Task: Enable the video filter "Gradient video filter" for mosaic bridge stream output.
Action: Mouse moved to (96, 12)
Screenshot: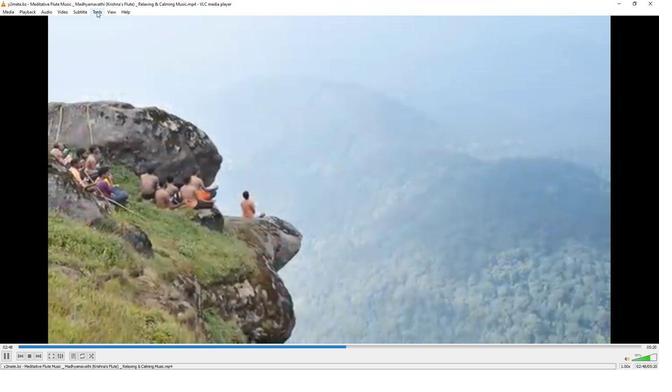 
Action: Mouse pressed left at (96, 12)
Screenshot: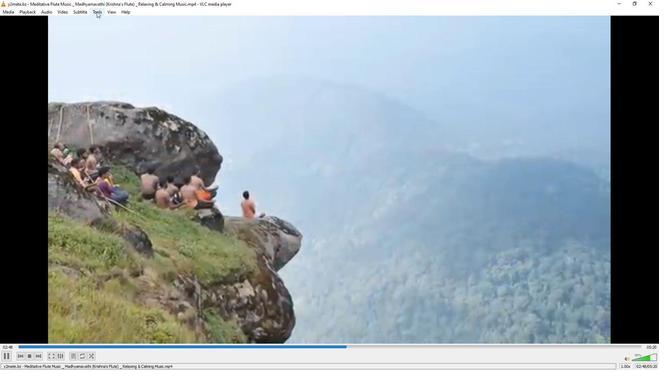 
Action: Mouse moved to (109, 92)
Screenshot: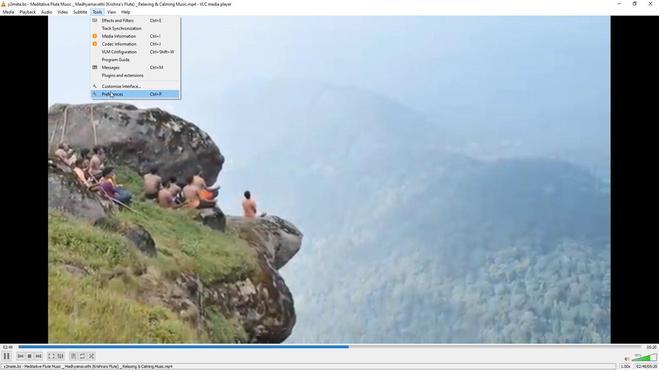 
Action: Mouse pressed left at (109, 92)
Screenshot: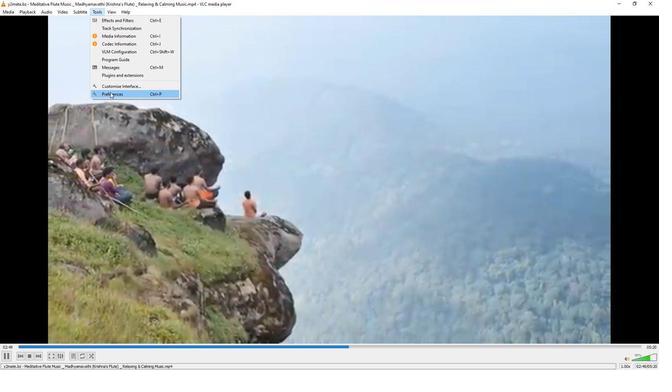 
Action: Mouse moved to (217, 299)
Screenshot: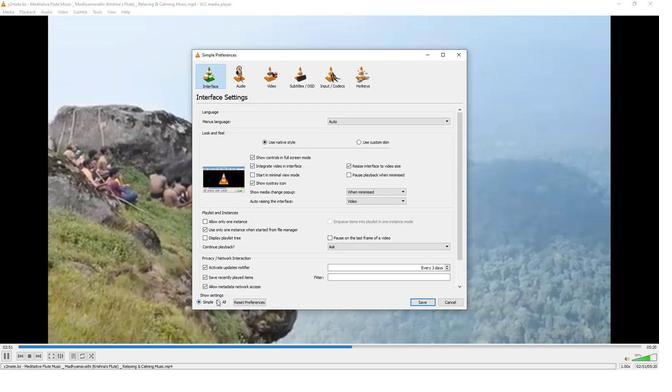 
Action: Mouse pressed left at (217, 299)
Screenshot: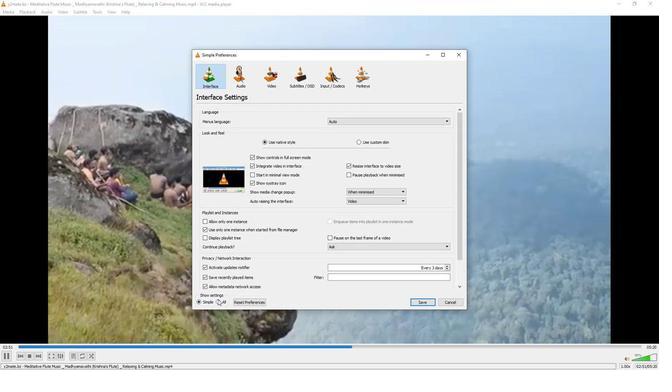 
Action: Mouse moved to (218, 262)
Screenshot: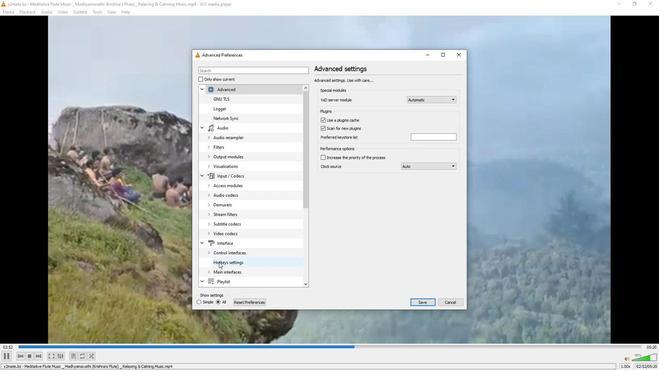 
Action: Mouse scrolled (218, 262) with delta (0, 0)
Screenshot: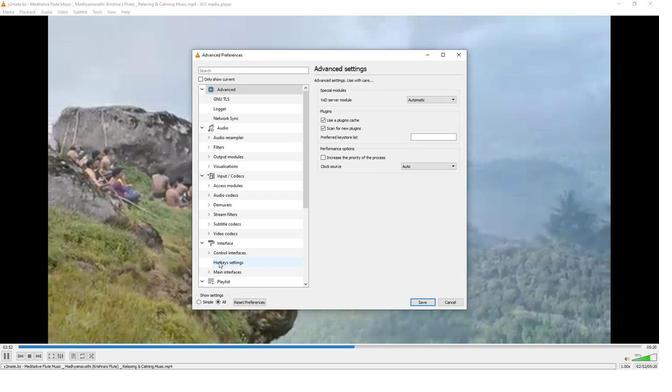 
Action: Mouse moved to (218, 262)
Screenshot: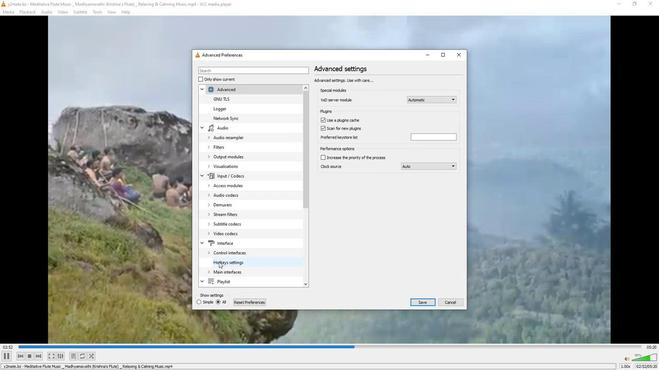 
Action: Mouse scrolled (218, 262) with delta (0, 0)
Screenshot: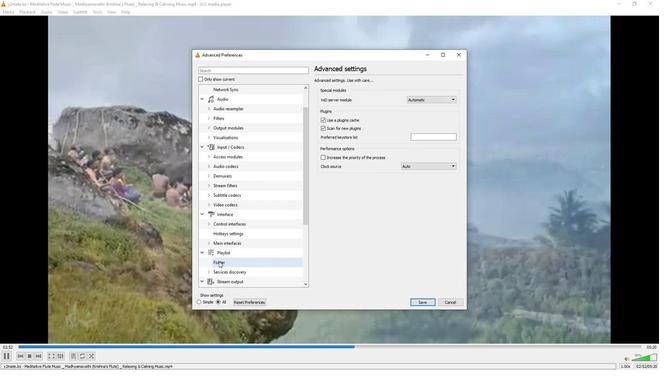 
Action: Mouse moved to (218, 262)
Screenshot: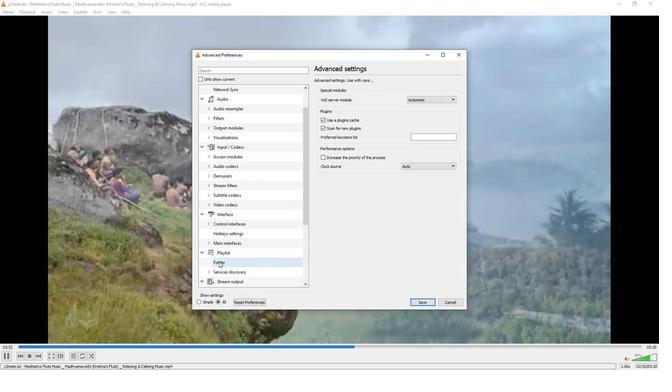 
Action: Mouse scrolled (218, 261) with delta (0, 0)
Screenshot: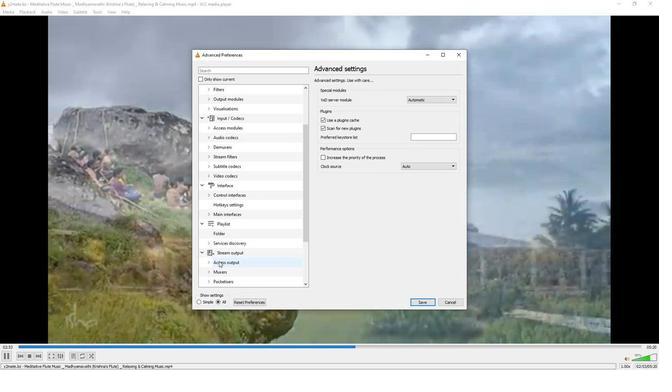 
Action: Mouse moved to (207, 242)
Screenshot: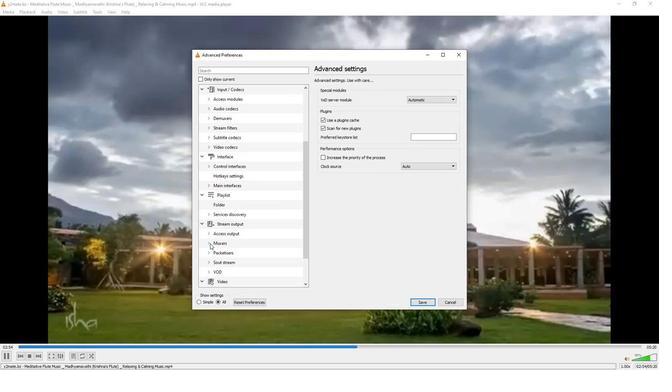 
Action: Mouse pressed left at (207, 242)
Screenshot: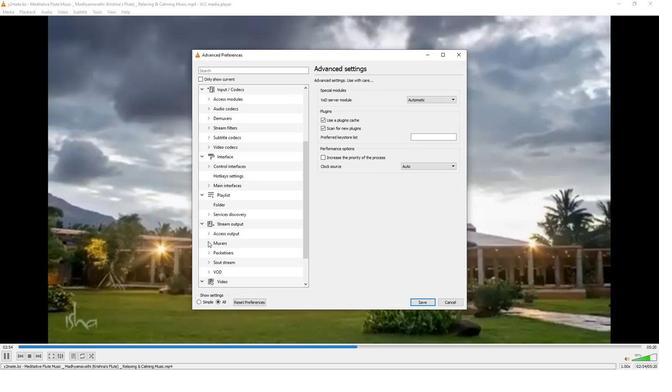 
Action: Mouse moved to (207, 241)
Screenshot: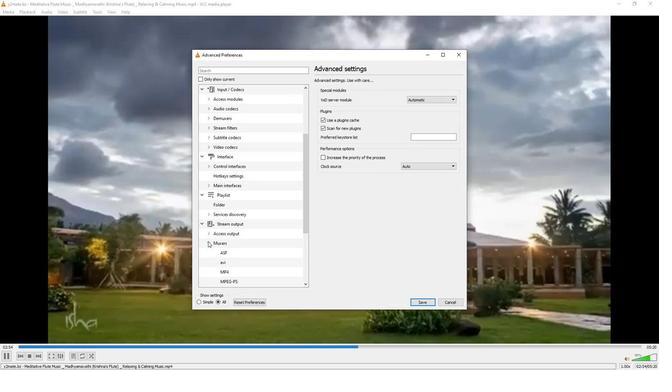 
Action: Mouse scrolled (207, 241) with delta (0, 0)
Screenshot: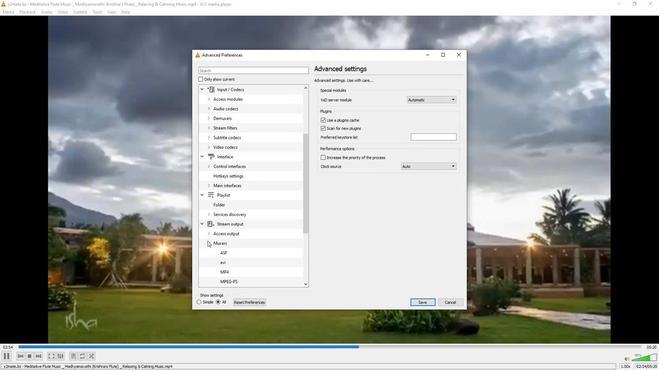 
Action: Mouse scrolled (207, 241) with delta (0, 0)
Screenshot: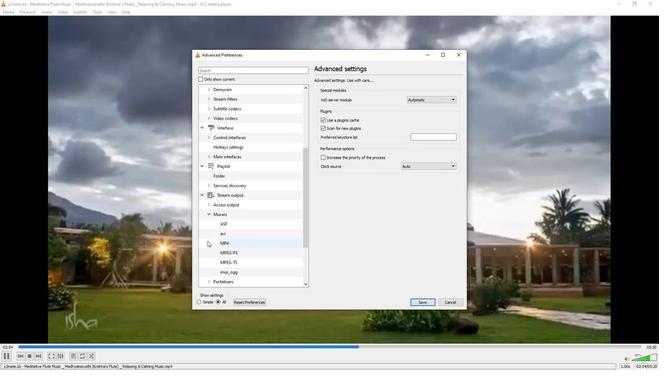 
Action: Mouse moved to (207, 263)
Screenshot: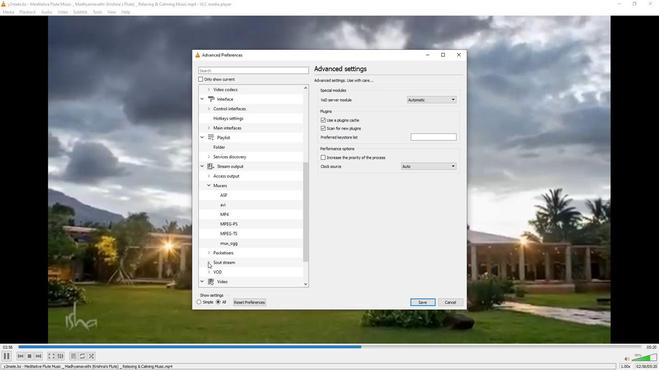 
Action: Mouse pressed left at (207, 263)
Screenshot: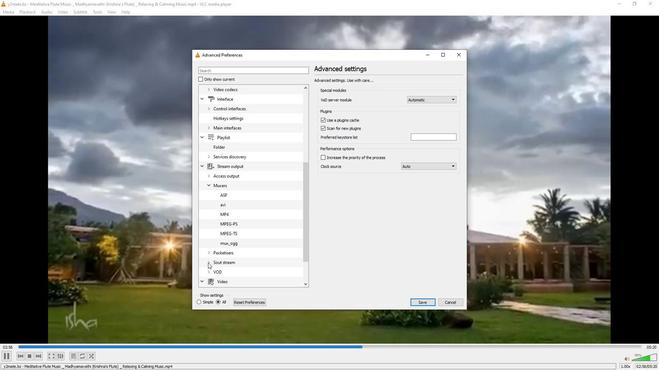 
Action: Mouse moved to (208, 263)
Screenshot: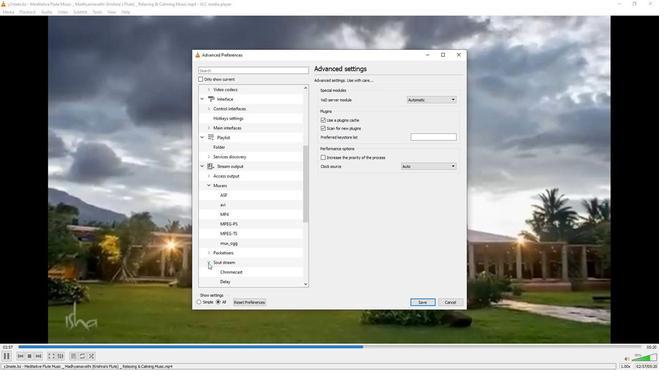 
Action: Mouse scrolled (208, 262) with delta (0, 0)
Screenshot: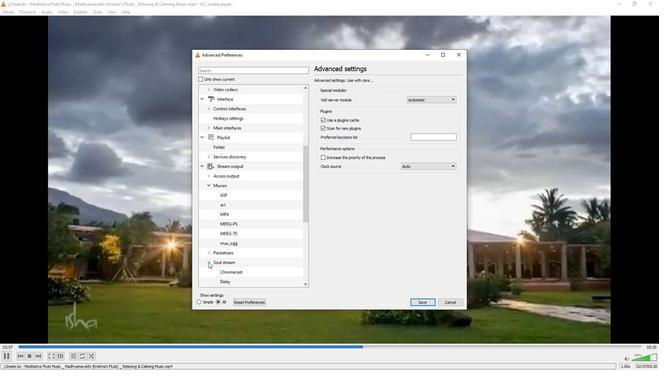 
Action: Mouse scrolled (208, 262) with delta (0, 0)
Screenshot: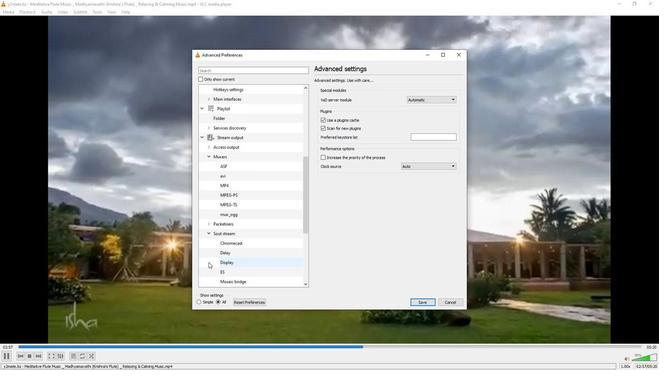 
Action: Mouse moved to (223, 252)
Screenshot: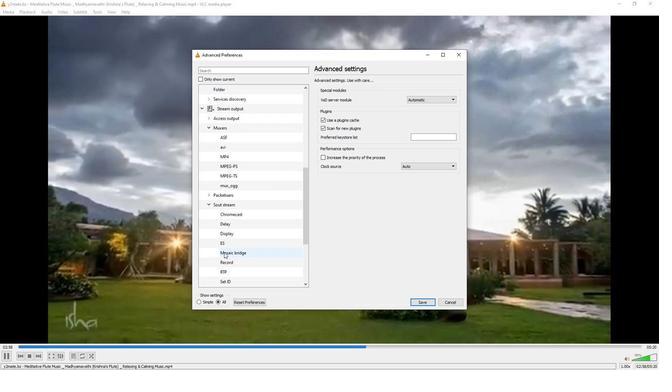 
Action: Mouse pressed left at (223, 252)
Screenshot: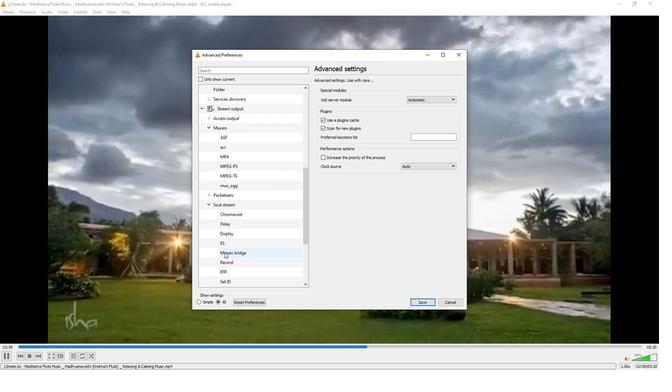 
Action: Mouse moved to (322, 227)
Screenshot: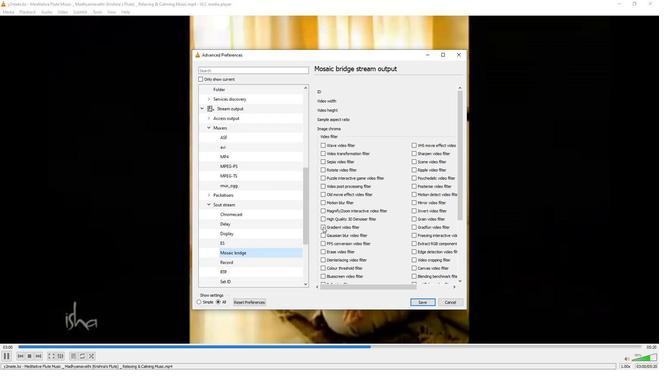 
Action: Mouse pressed left at (322, 227)
Screenshot: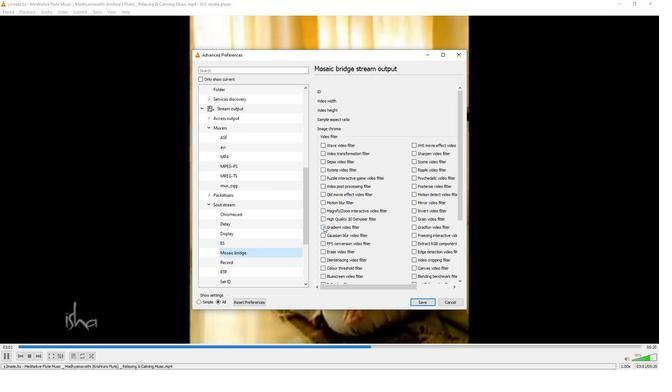 
Action: Mouse moved to (315, 260)
Screenshot: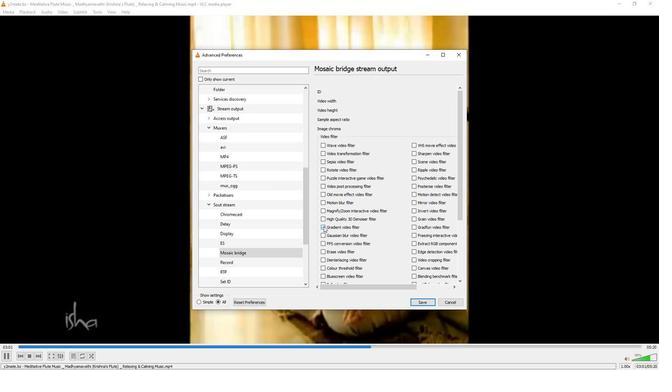 
